 Task: Create in the project XpressTech a sprint 'Black Hole'.
Action: Mouse moved to (1274, 597)
Screenshot: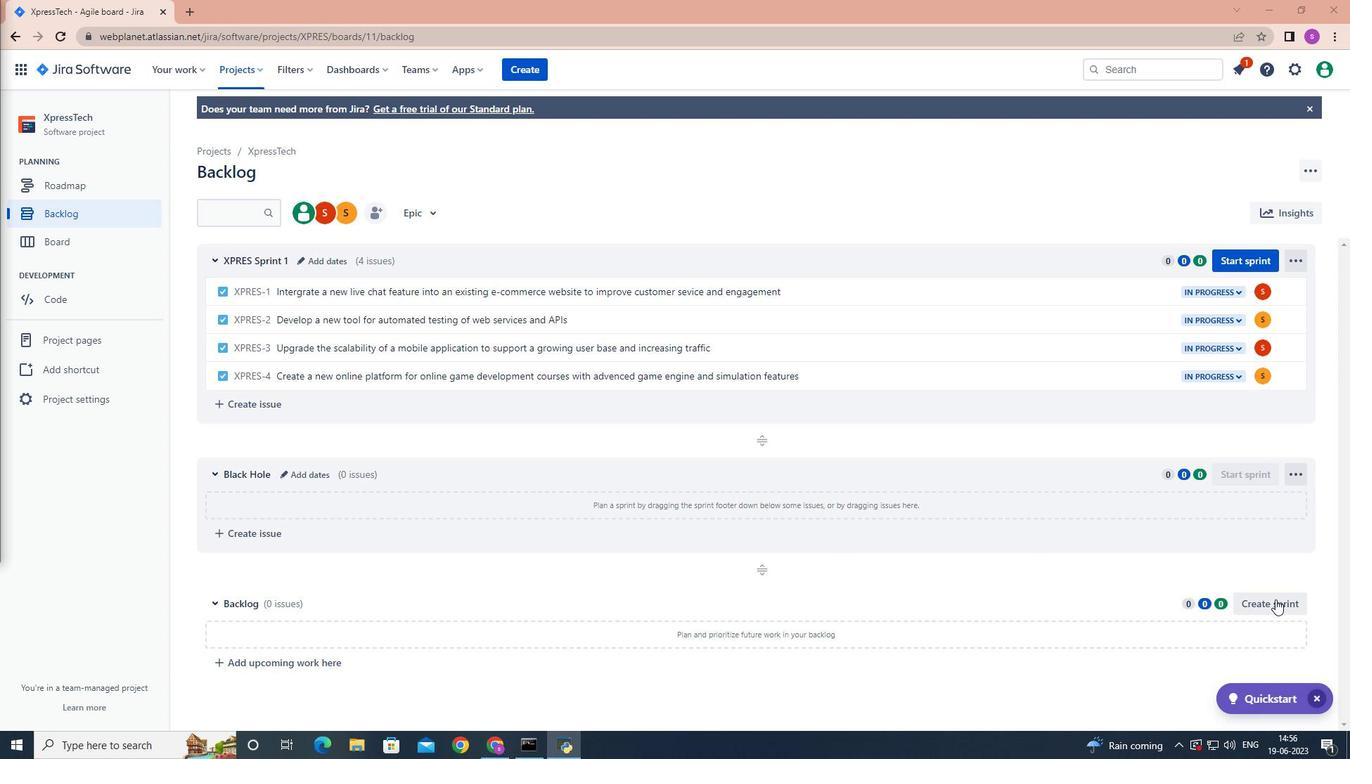 
Action: Mouse pressed left at (1274, 597)
Screenshot: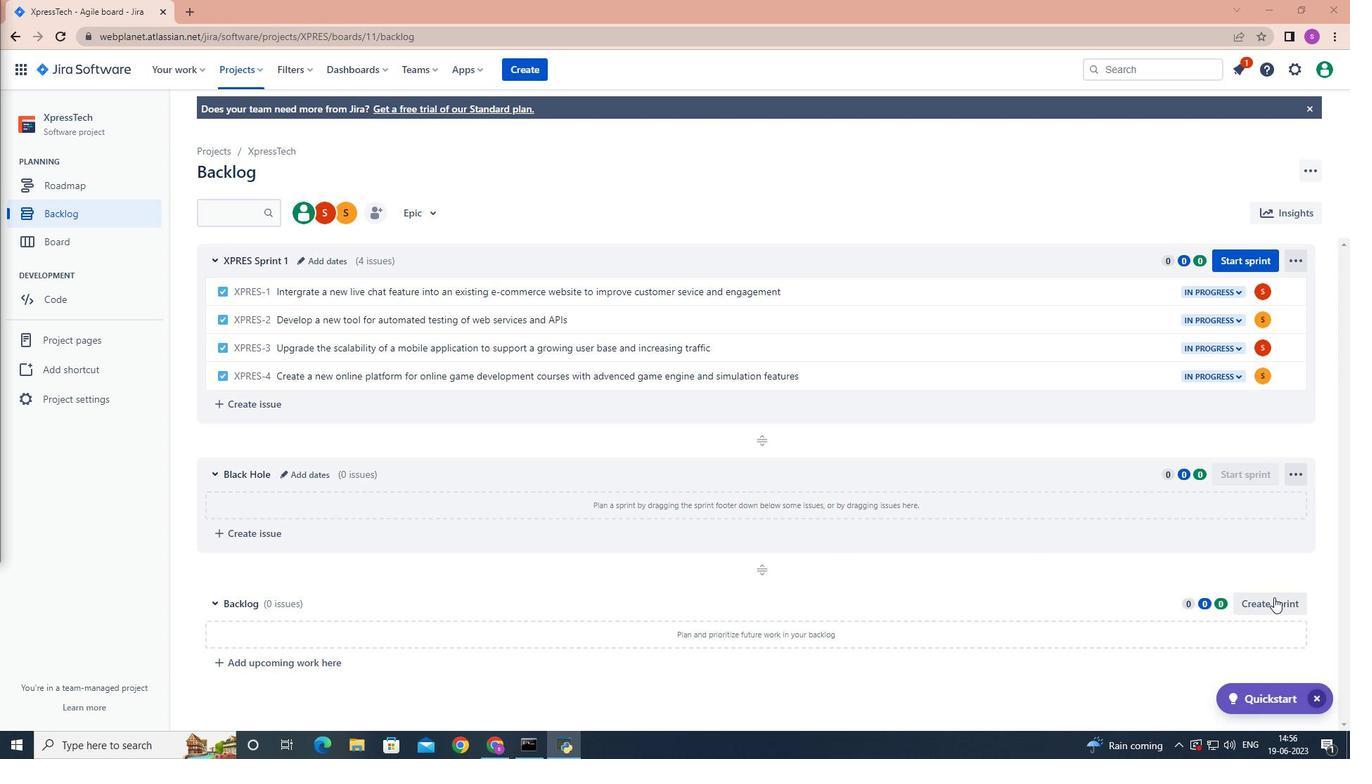 
Action: Mouse moved to (317, 604)
Screenshot: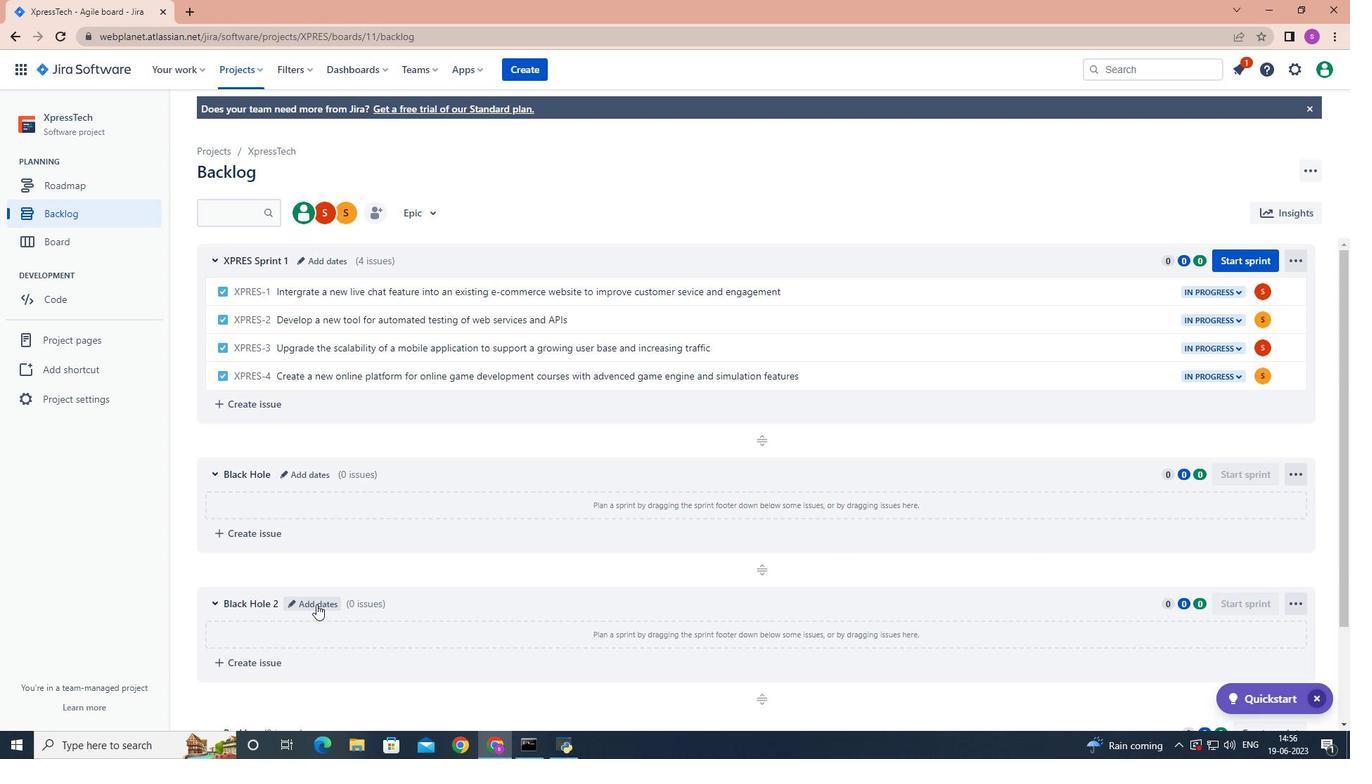 
Action: Mouse pressed left at (317, 604)
Screenshot: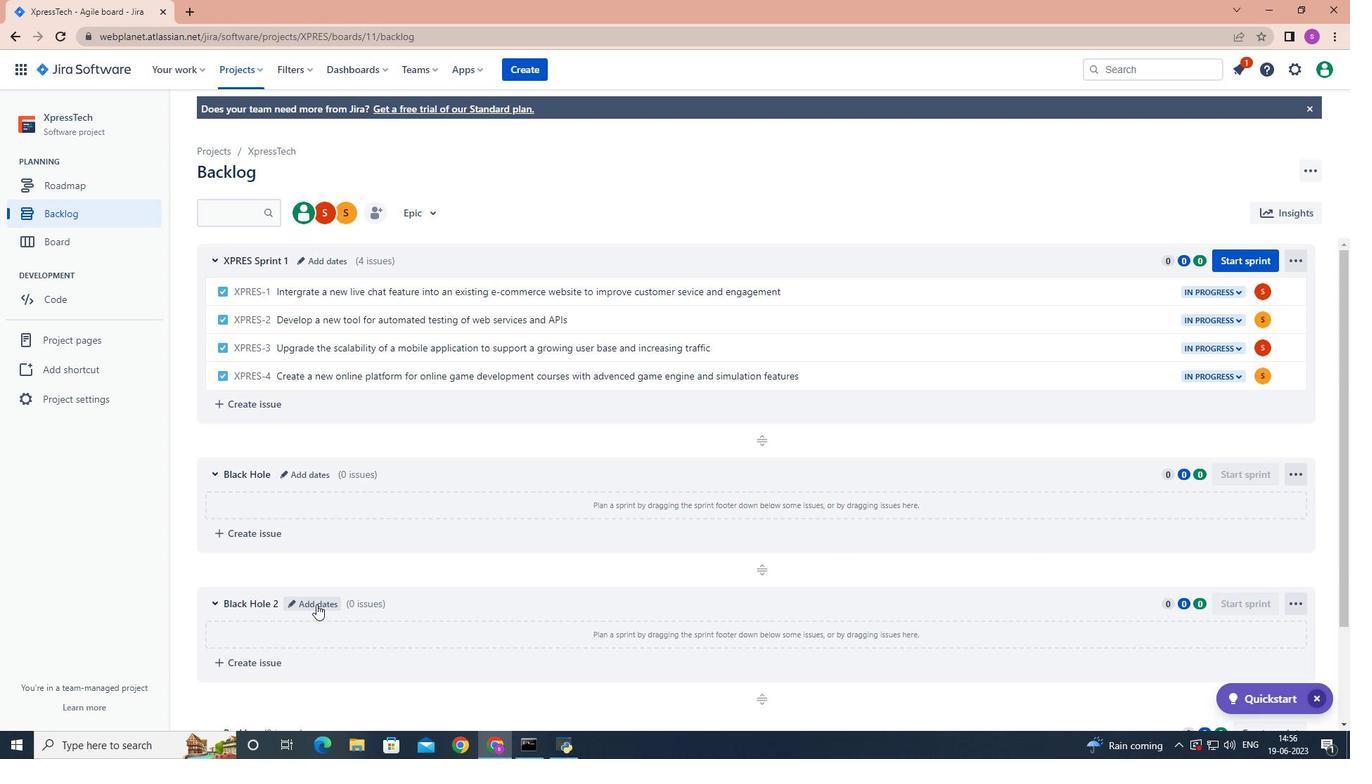
Action: Mouse moved to (317, 604)
Screenshot: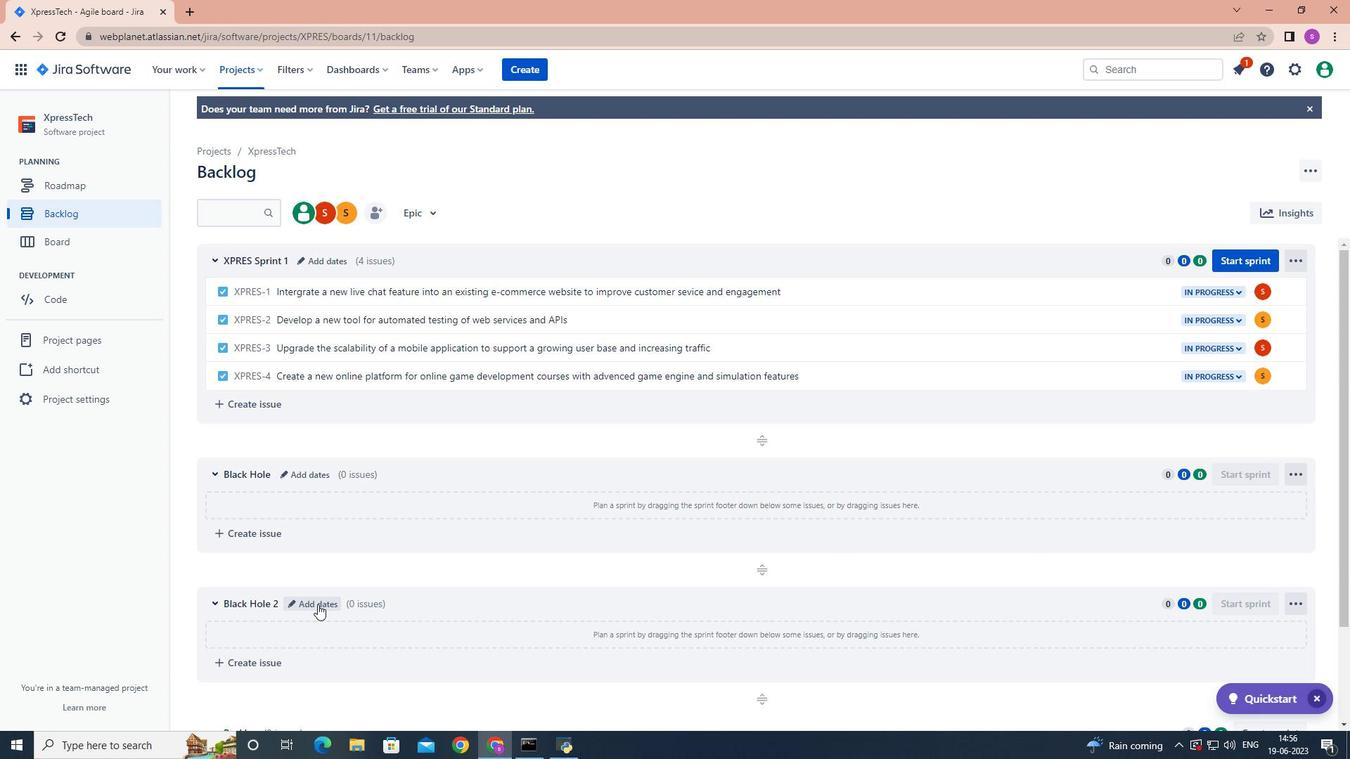 
Action: Key pressed <Key.backspace><Key.backspace><Key.backspace><Key.backspace><Key.backspace><Key.backspace><Key.backspace><Key.backspace><Key.backspace><Key.backspace><Key.backspace><Key.backspace><Key.backspace><Key.backspace><Key.backspace><Key.backspace><Key.backspace><Key.backspace><Key.backspace><Key.backspace><Key.backspace><Key.backspace><Key.shift><Key.shift><Key.shift><Key.shift><Key.shift><Key.shift><Key.shift><Key.shift>V<Key.backspace><Key.shift>Black<Key.space><Key.shift>Hole
Screenshot: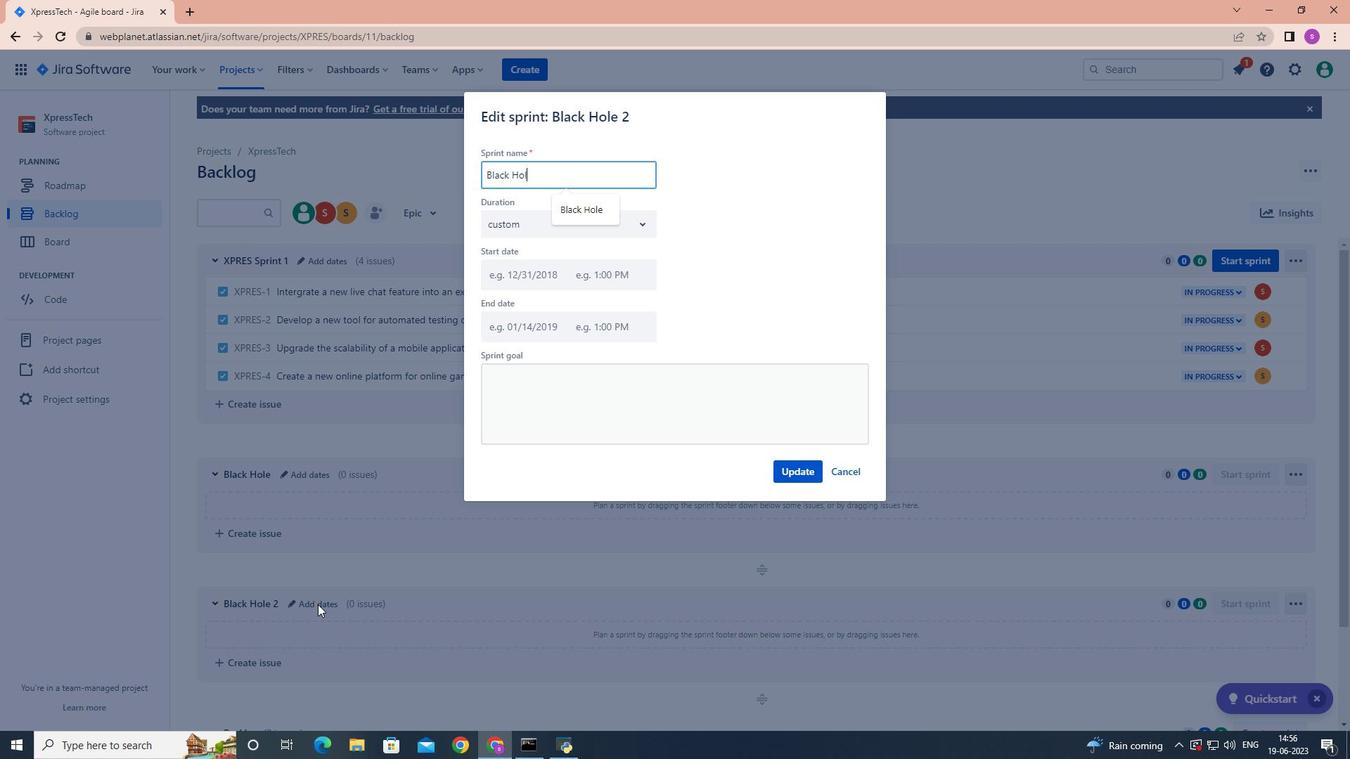 
Action: Mouse moved to (786, 473)
Screenshot: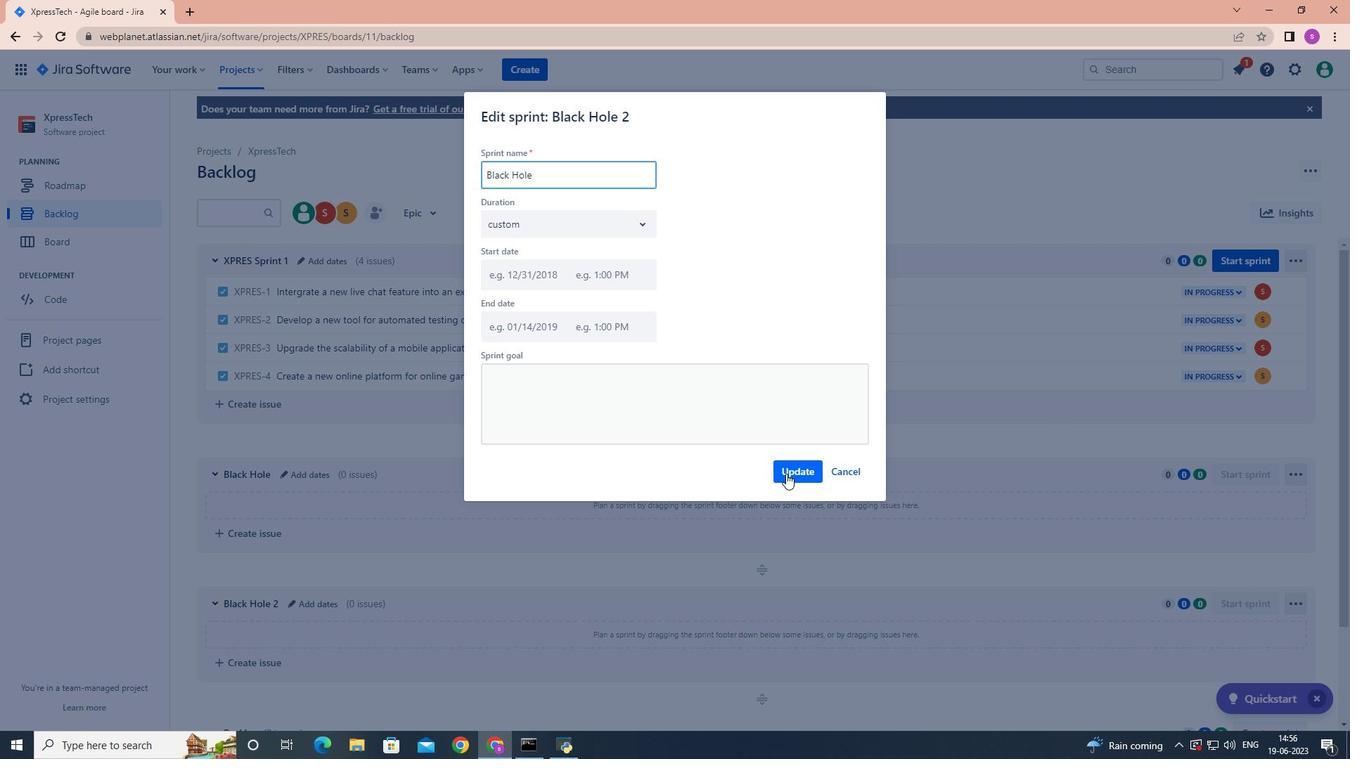 
Action: Mouse pressed left at (786, 473)
Screenshot: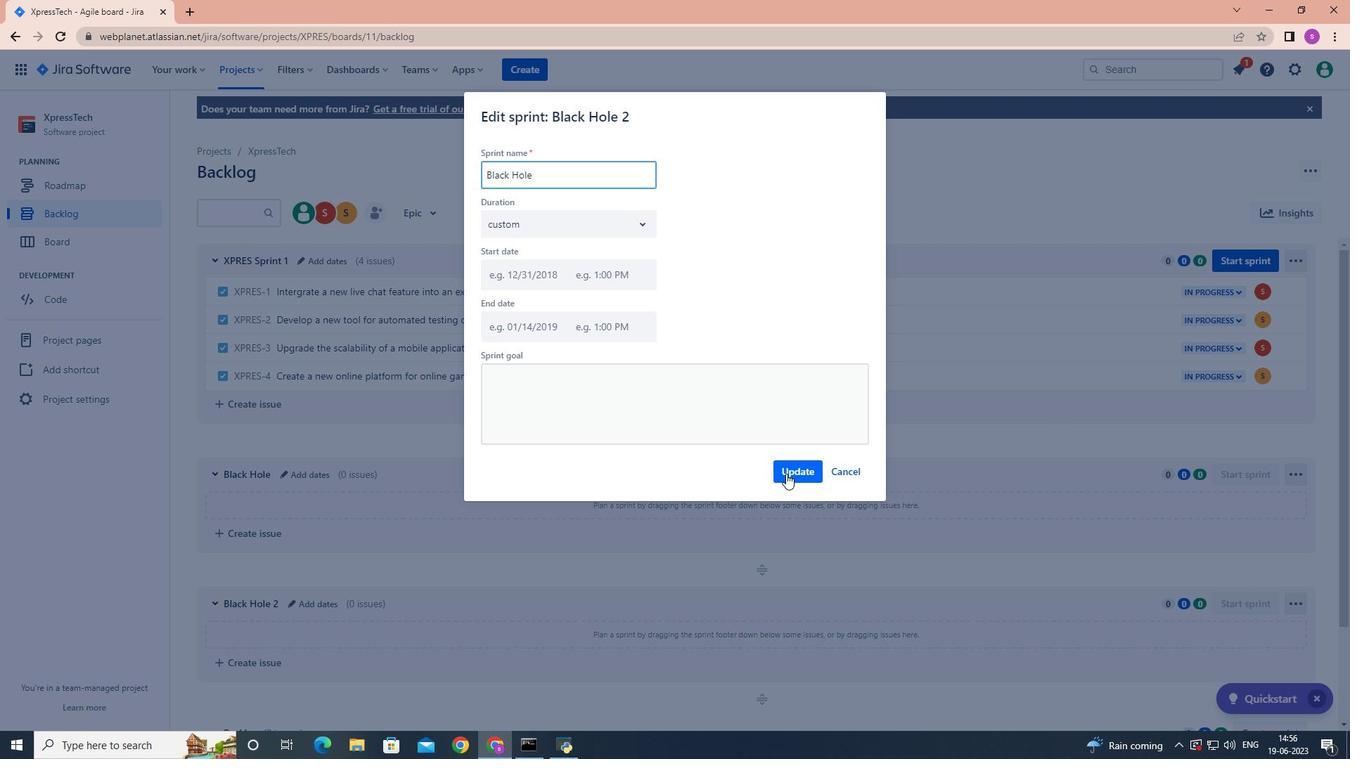 
Action: Mouse moved to (789, 472)
Screenshot: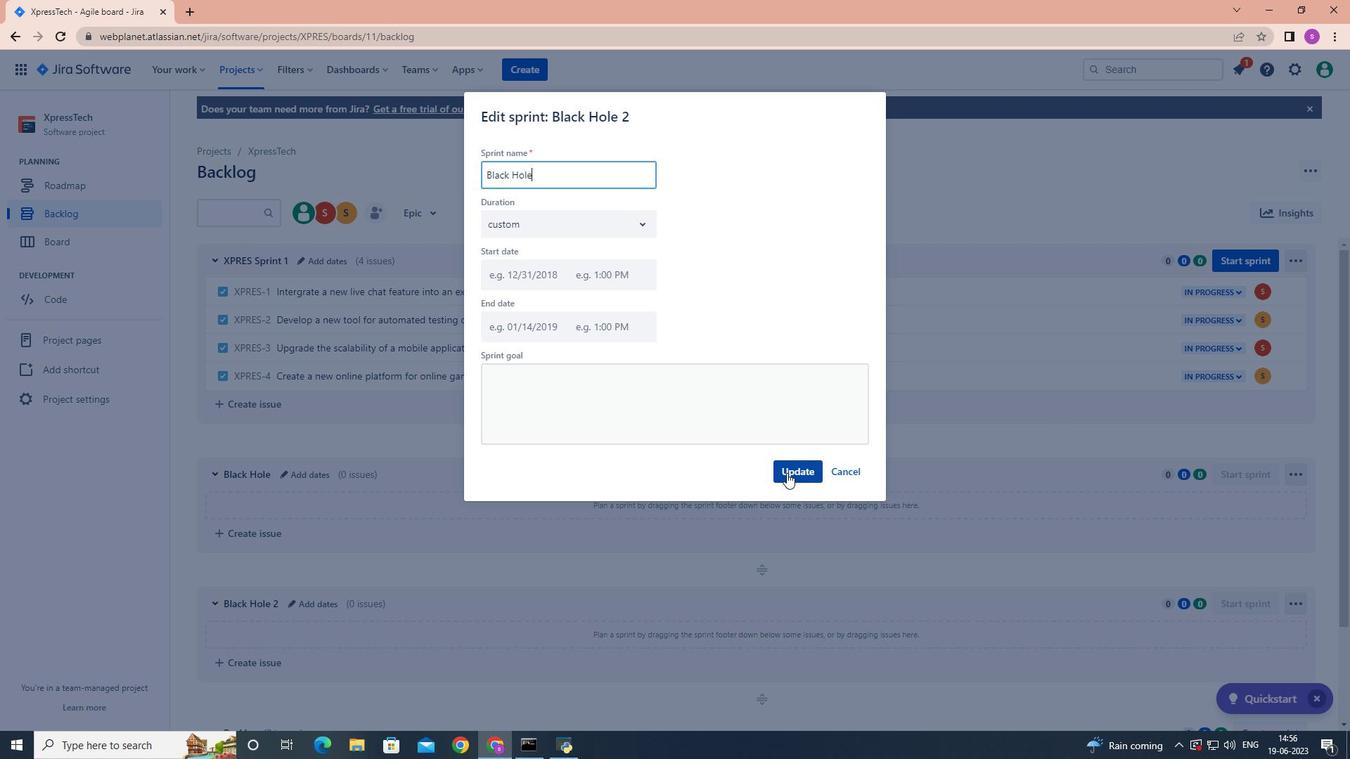 
